 Task: Create Card Intellectual Property Review in Board Sales Strategies for SaaS to Workspace Content Writing. Create Card Motorcycle Review in Board Market Segmentation Strategy to Workspace Content Writing. Create Card Trademark Registration Review in Board Social Media Influencer Giveaway Campaign Creation and Management to Workspace Content Writing
Action: Mouse moved to (64, 264)
Screenshot: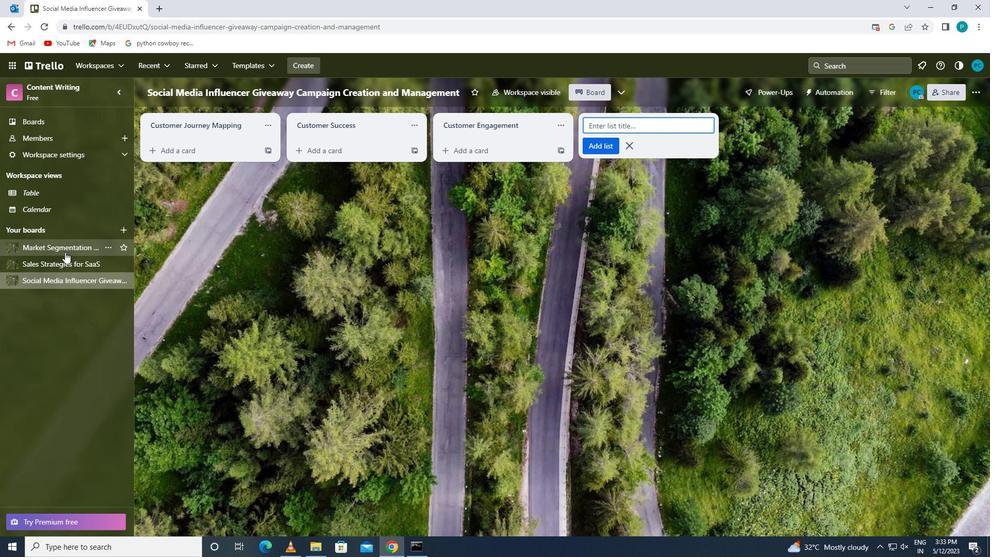 
Action: Mouse pressed left at (64, 264)
Screenshot: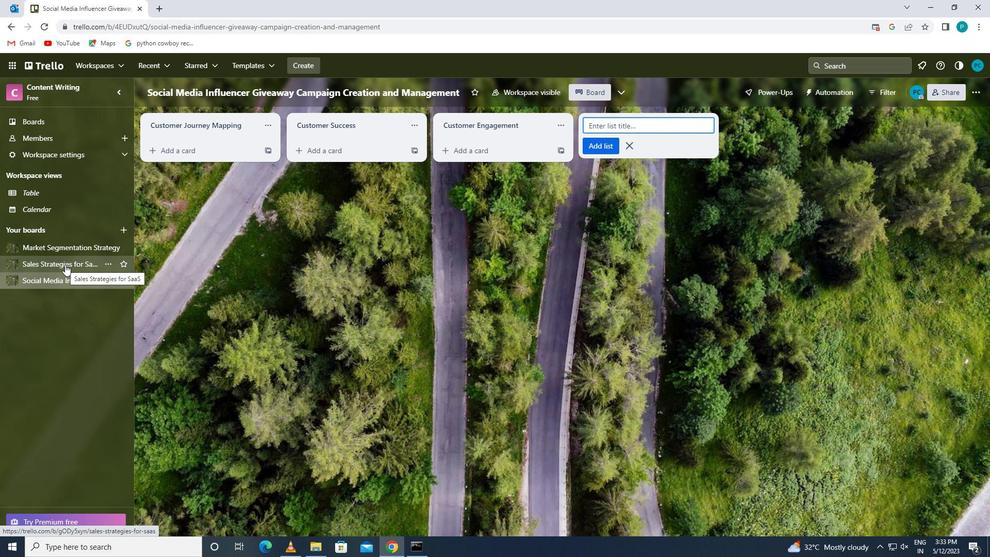 
Action: Mouse moved to (180, 152)
Screenshot: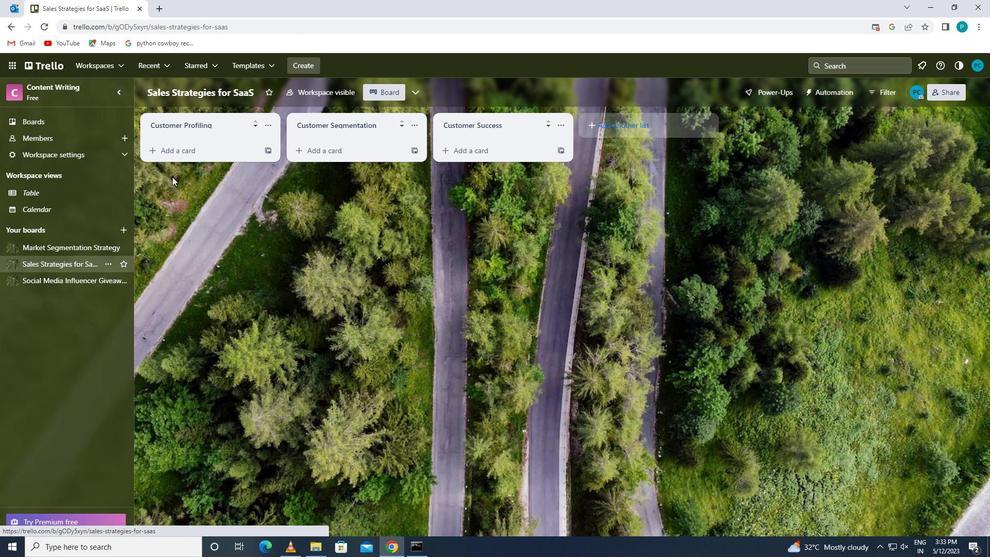 
Action: Mouse pressed left at (180, 152)
Screenshot: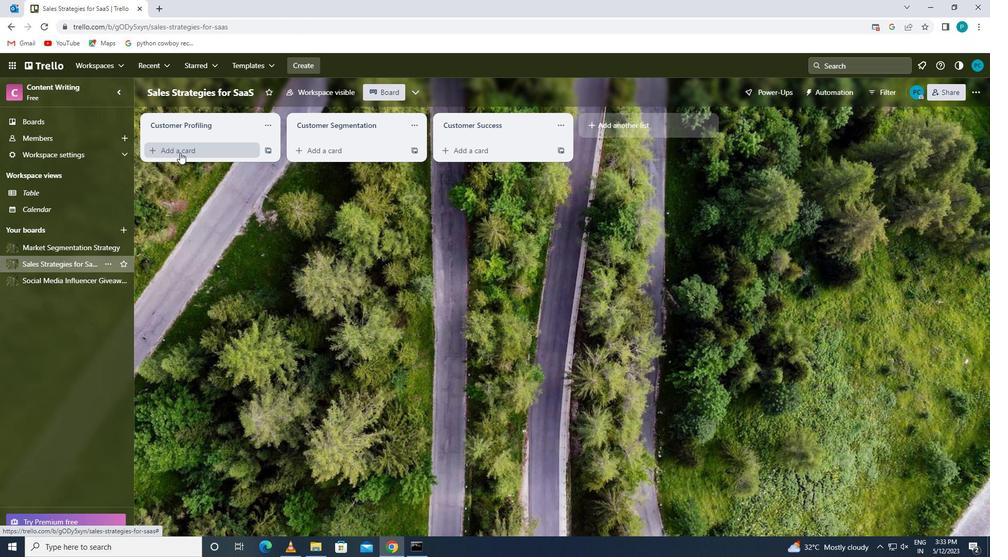 
Action: Key pressed <Key.caps_lock>i<Key.caps_lock>n<Key.backspace>ntellectual<Key.space><Key.caps_lock>p<Key.caps_lock>roperty<Key.space><Key.caps_lock>r<Key.caps_lock>eview
Screenshot: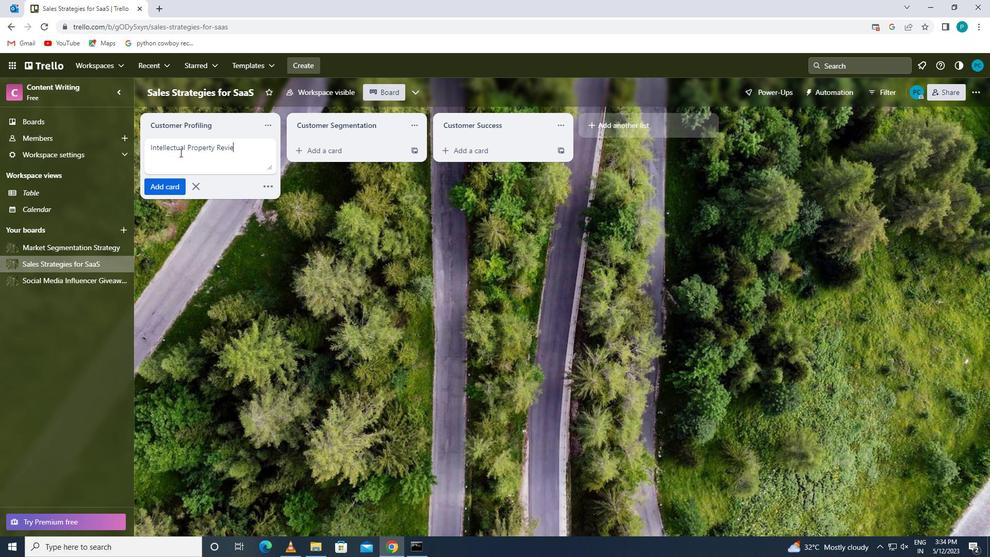 
Action: Mouse moved to (159, 185)
Screenshot: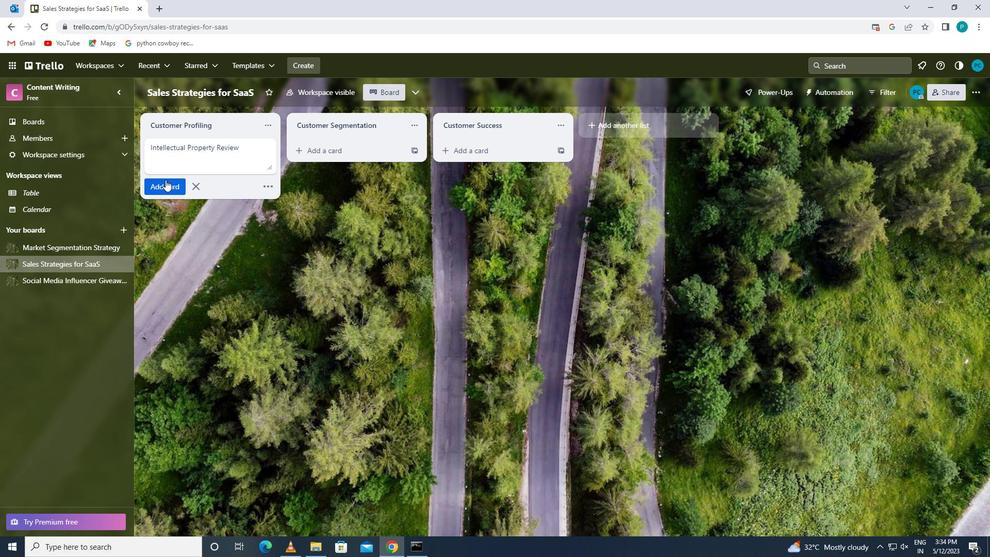 
Action: Mouse pressed left at (159, 185)
Screenshot: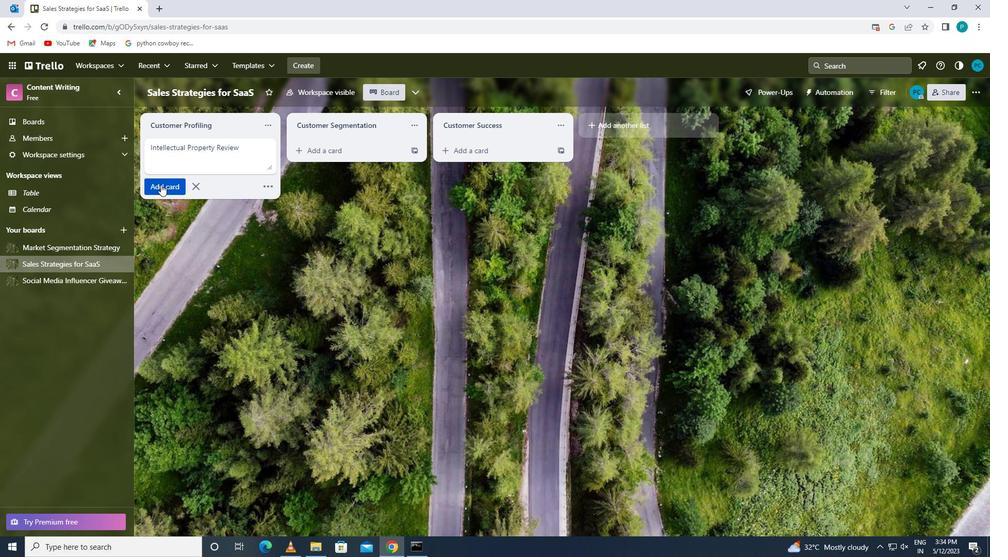 
Action: Mouse moved to (88, 250)
Screenshot: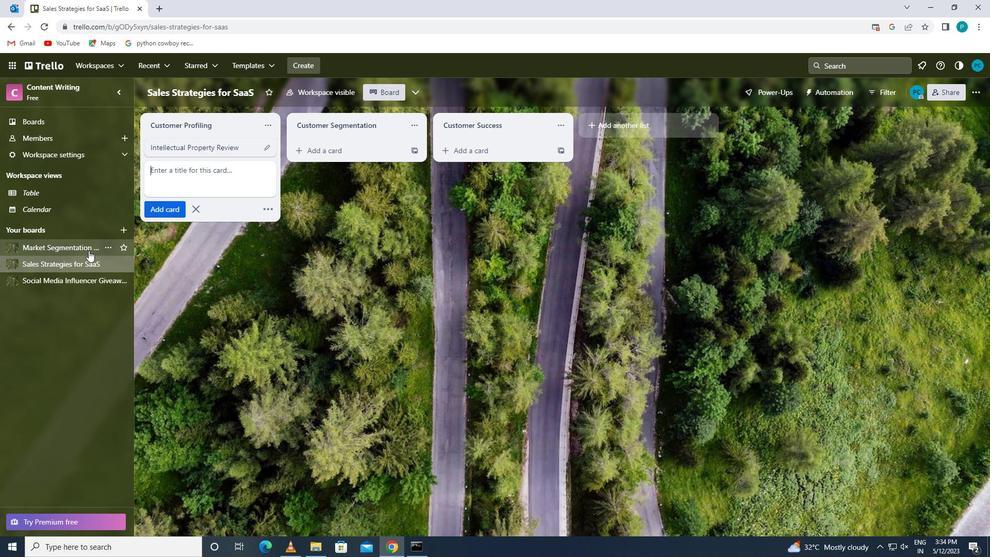 
Action: Mouse pressed left at (88, 250)
Screenshot: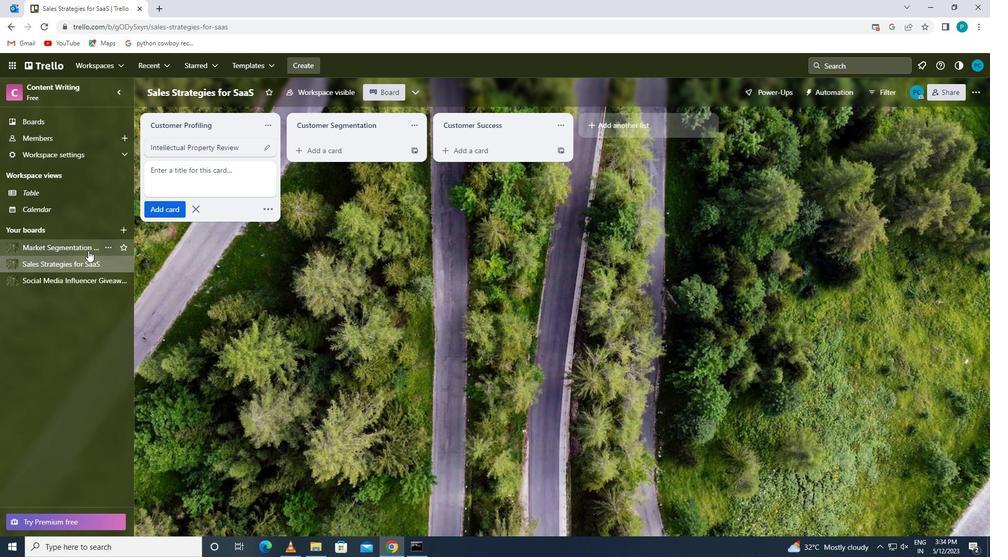 
Action: Mouse moved to (174, 156)
Screenshot: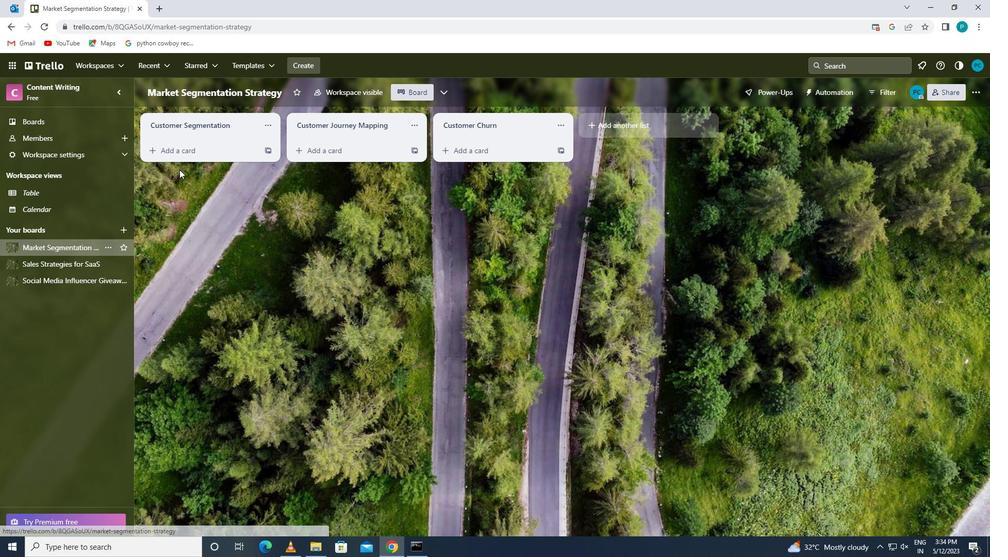 
Action: Mouse pressed left at (174, 156)
Screenshot: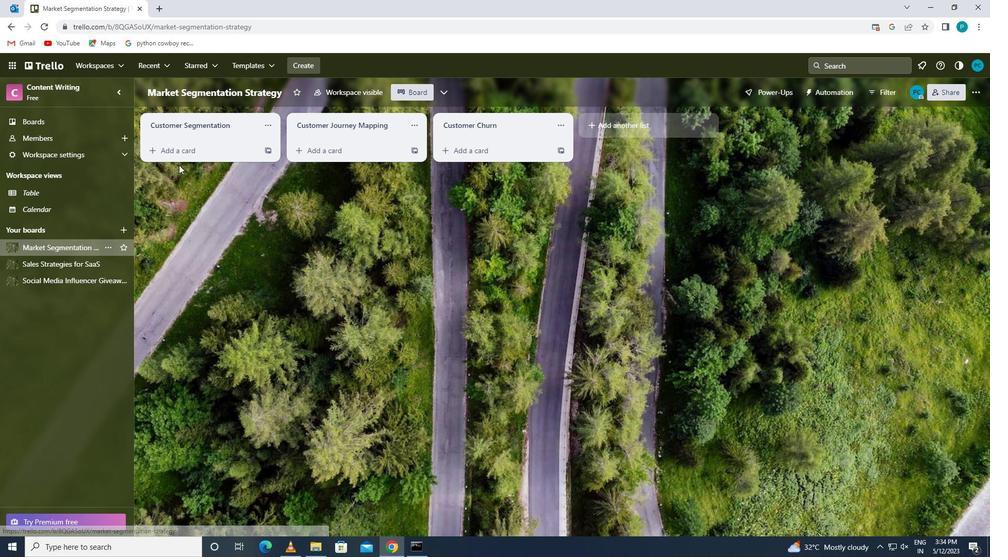 
Action: Key pressed <Key.caps_lock>m<Key.caps_lock>otorcycle<Key.space><Key.caps_lock>e<Key.backspace>r<Key.caps_lock>eview
Screenshot: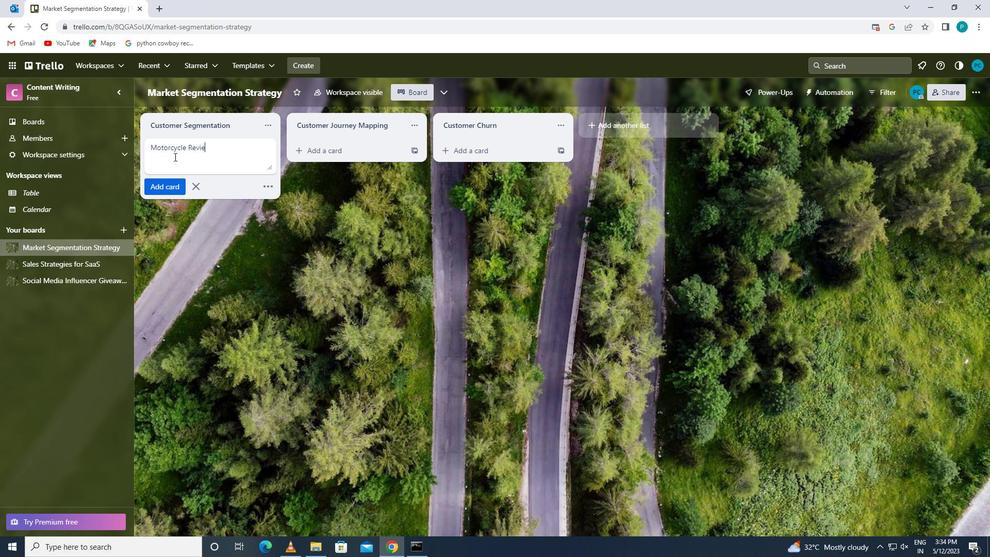 
Action: Mouse moved to (165, 186)
Screenshot: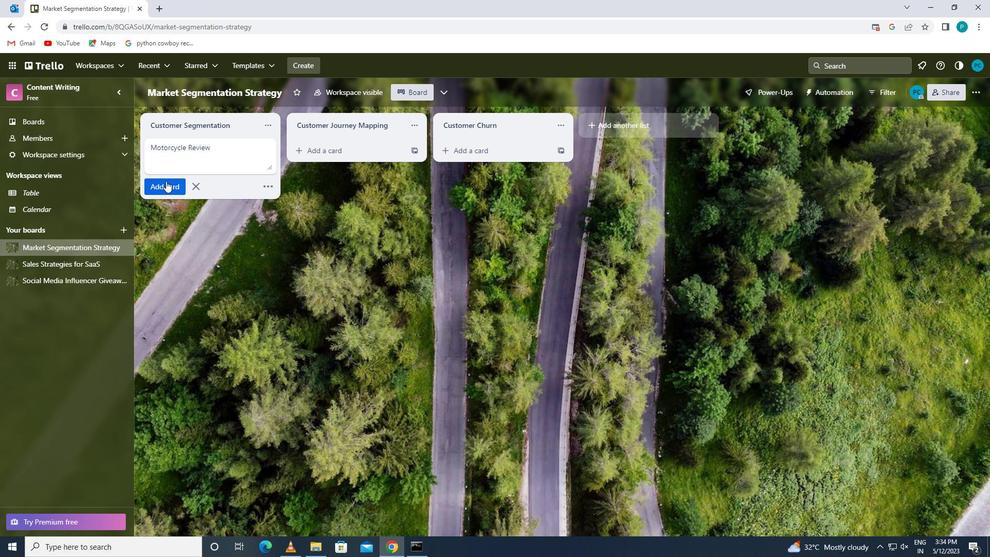 
Action: Mouse pressed left at (165, 186)
Screenshot: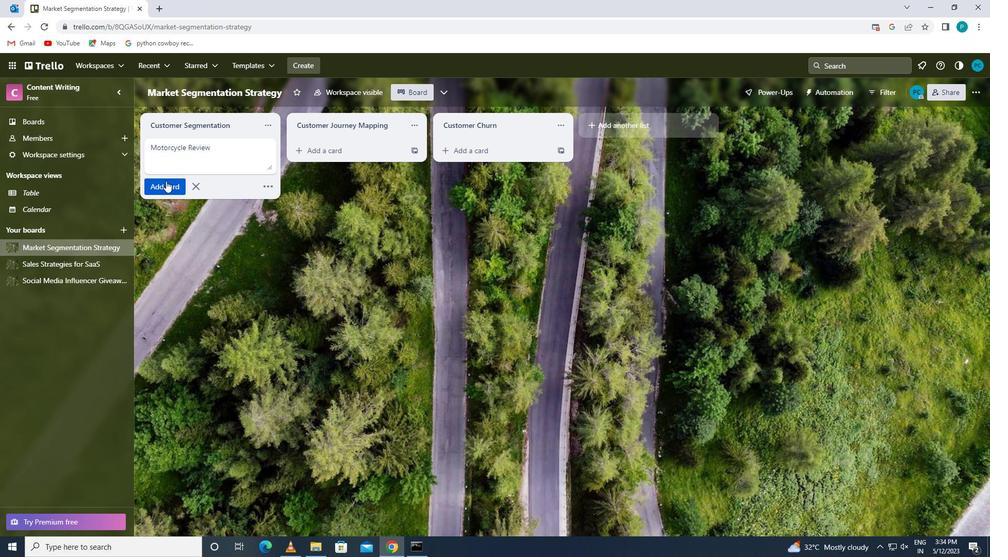 
Action: Mouse moved to (44, 282)
Screenshot: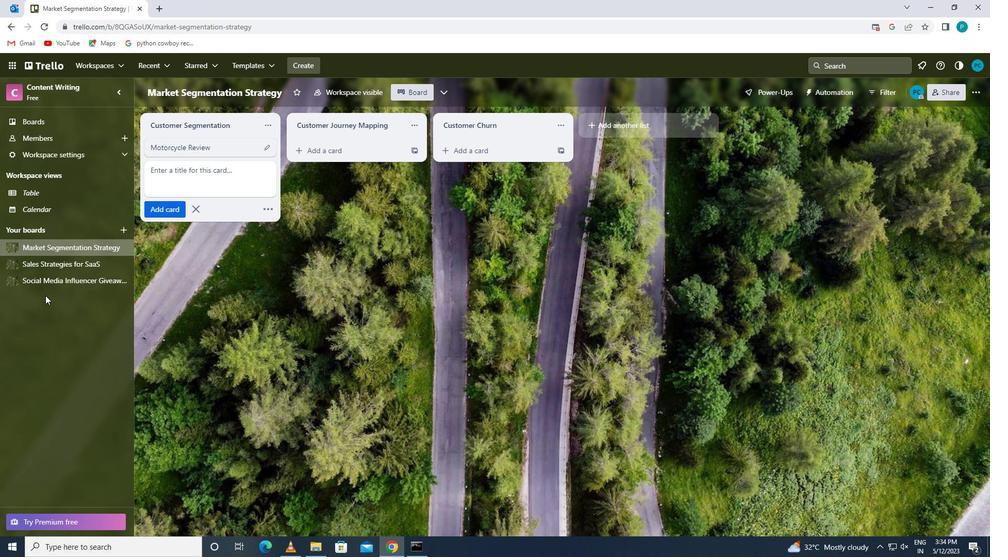 
Action: Mouse pressed left at (44, 282)
Screenshot: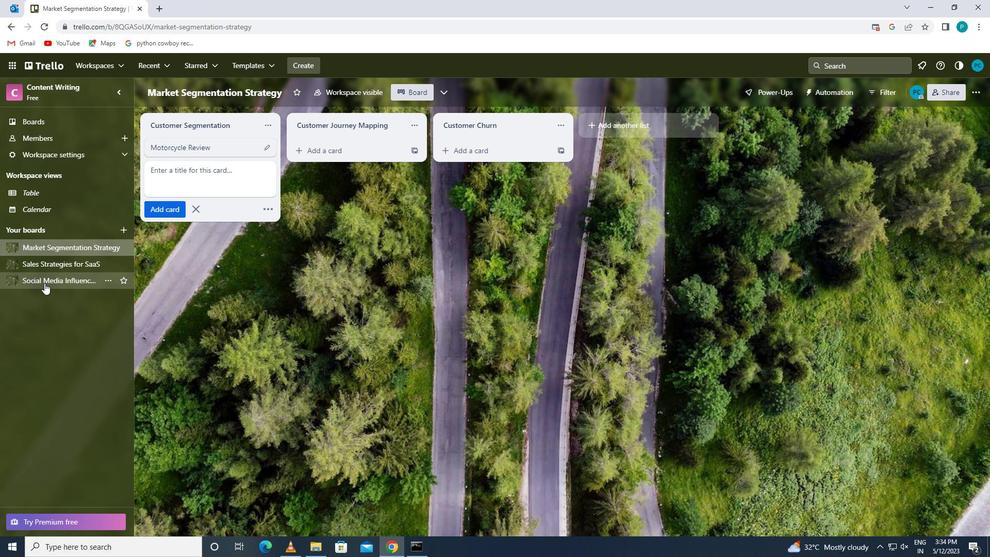 
Action: Mouse moved to (176, 141)
Screenshot: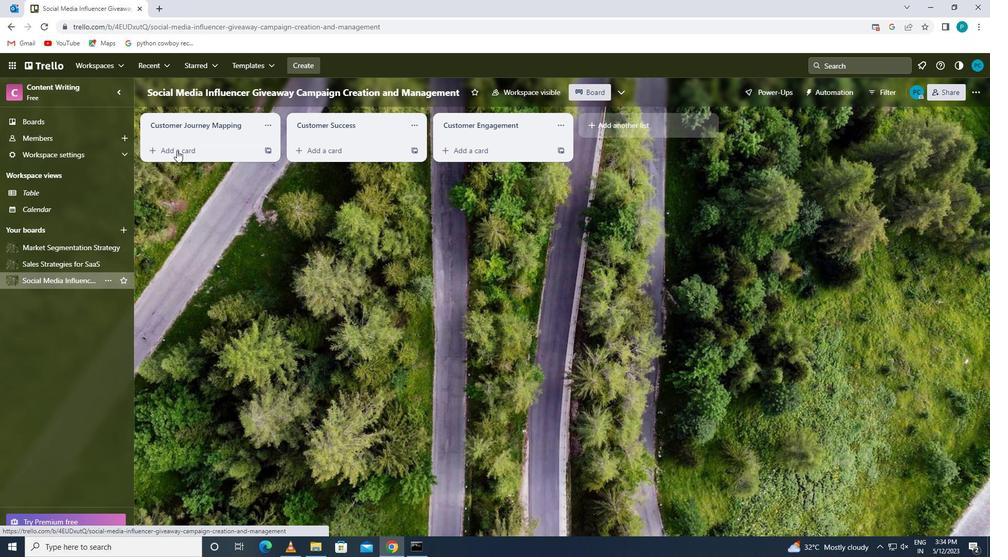 
Action: Mouse pressed left at (176, 141)
Screenshot: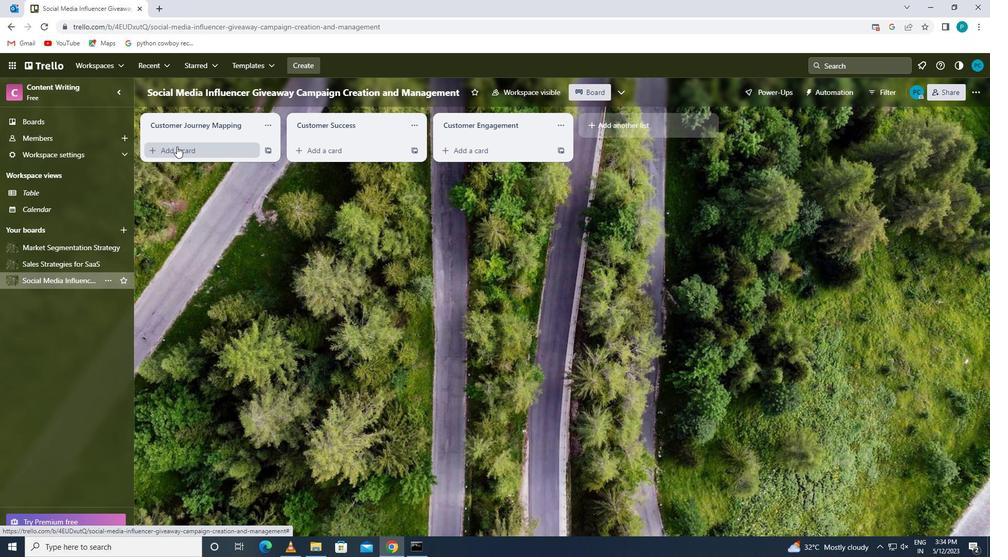 
Action: Mouse moved to (181, 144)
Screenshot: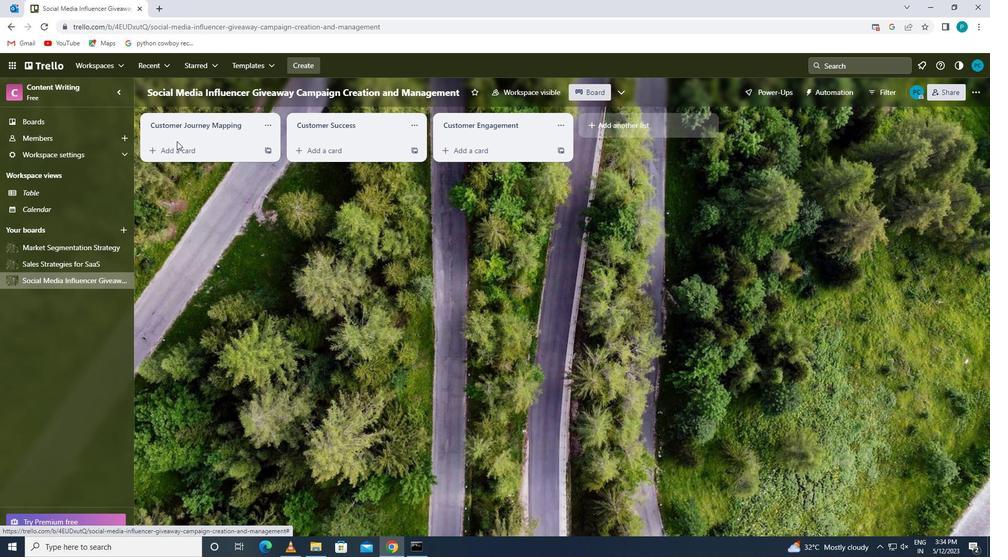 
Action: Mouse pressed left at (181, 144)
Screenshot: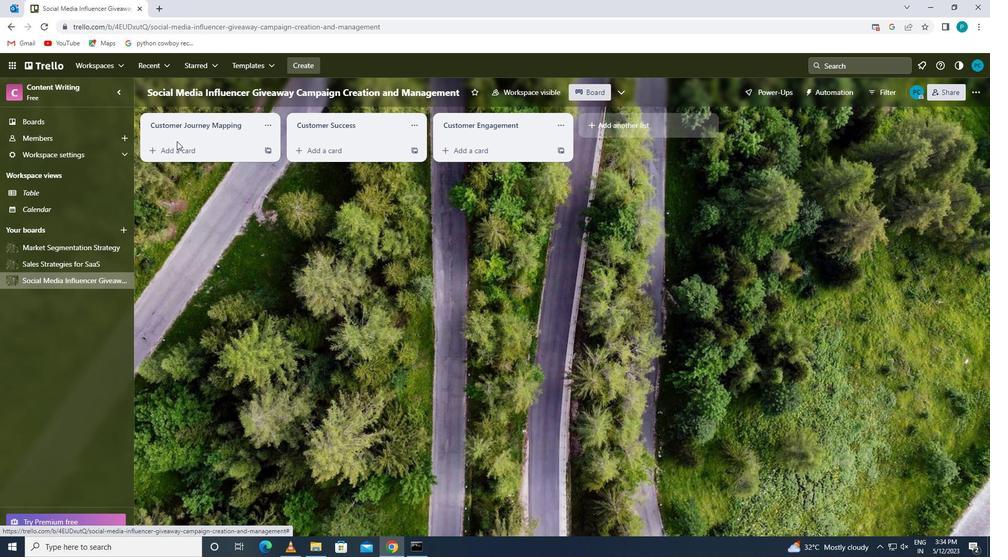 
Action: Key pressed <Key.caps_lock>t<Key.caps_lock>rade<Key.space><Key.backspace>mark<Key.space><Key.caps_lock>r<Key.caps_lock>egistration<Key.space><Key.caps_lock>r<Key.caps_lock>eview
Screenshot: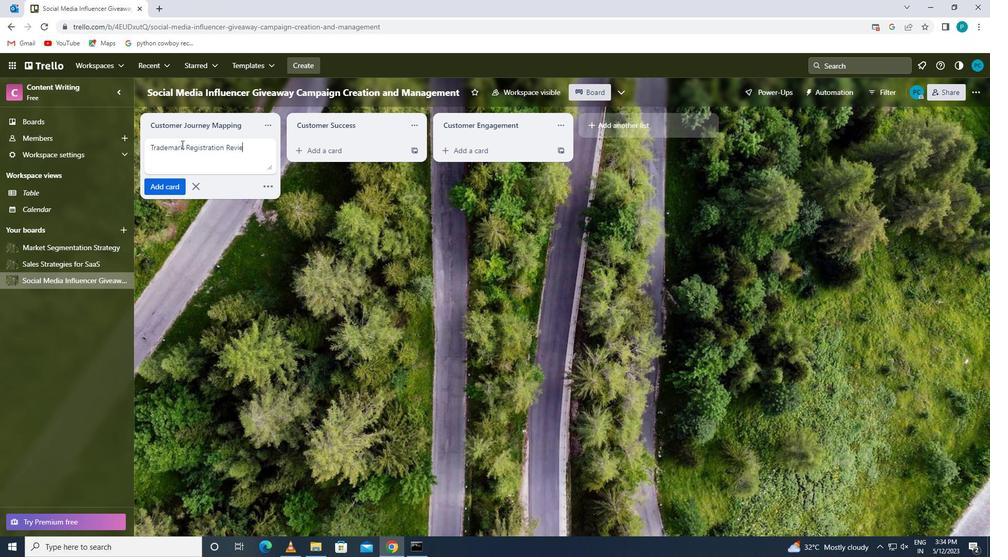 
Action: Mouse moved to (173, 189)
Screenshot: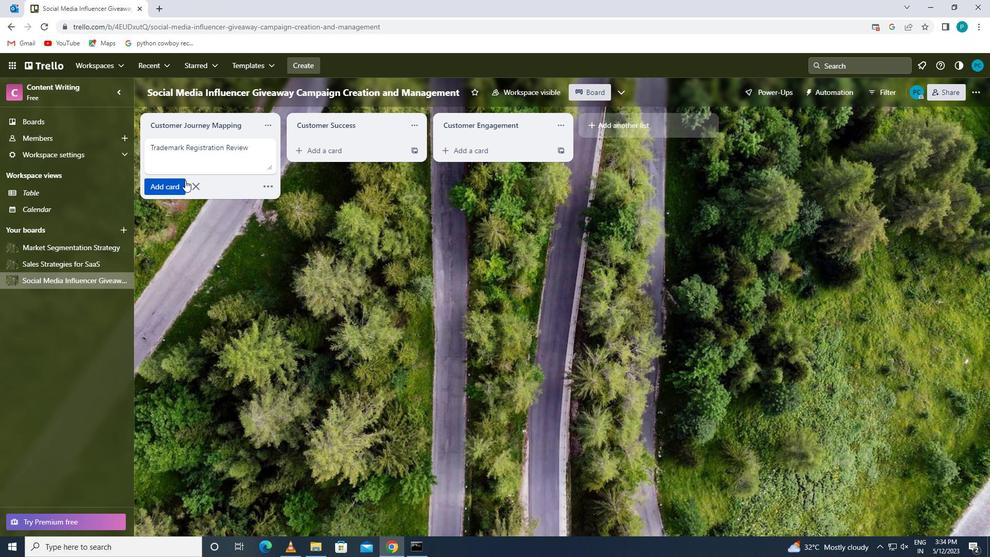 
Action: Mouse pressed left at (173, 189)
Screenshot: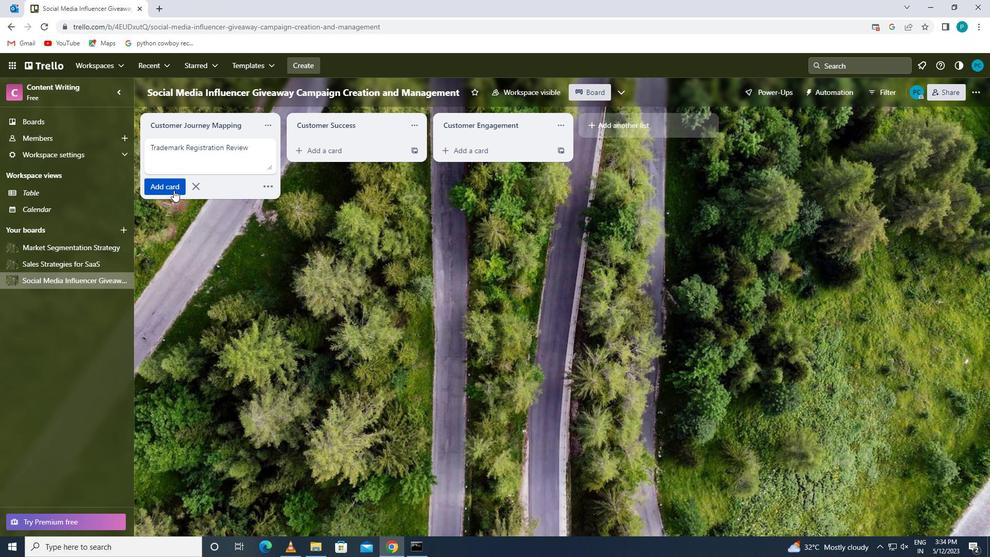 
